 Task: Create a task  Add support for in-app purchases and microtransactions , assign it to team member softage.8@softage.net in the project WebTech and update the status of the task to  Off Track , set the priority of the task to Medium.
Action: Mouse moved to (32, 373)
Screenshot: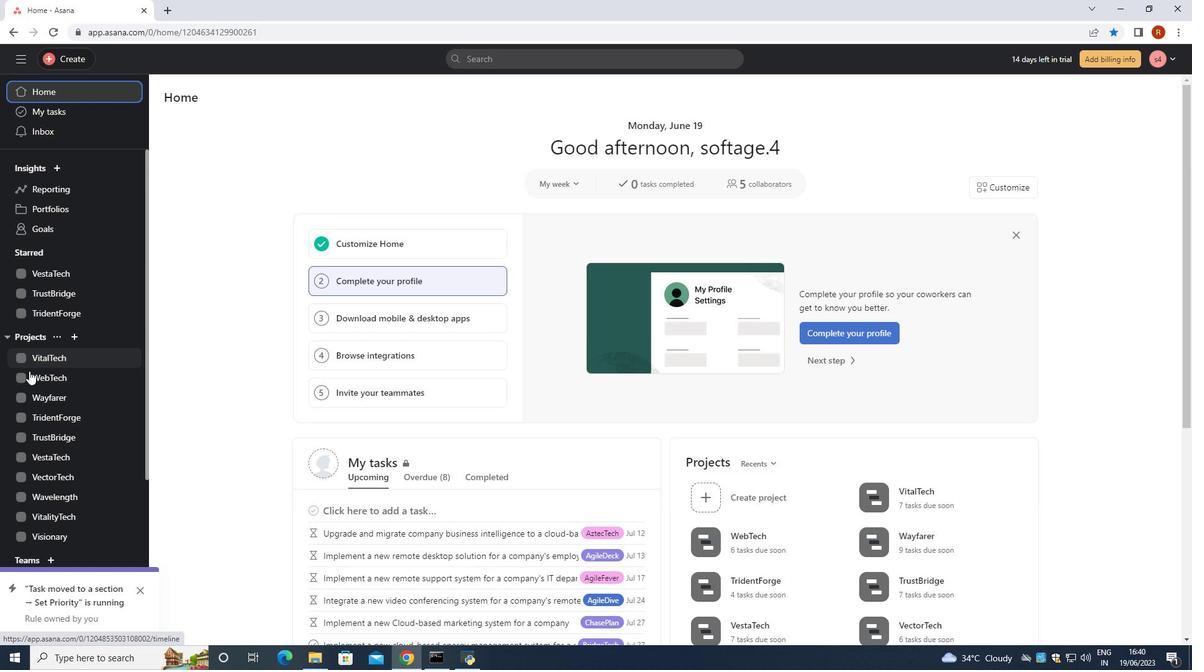 
Action: Mouse pressed left at (32, 373)
Screenshot: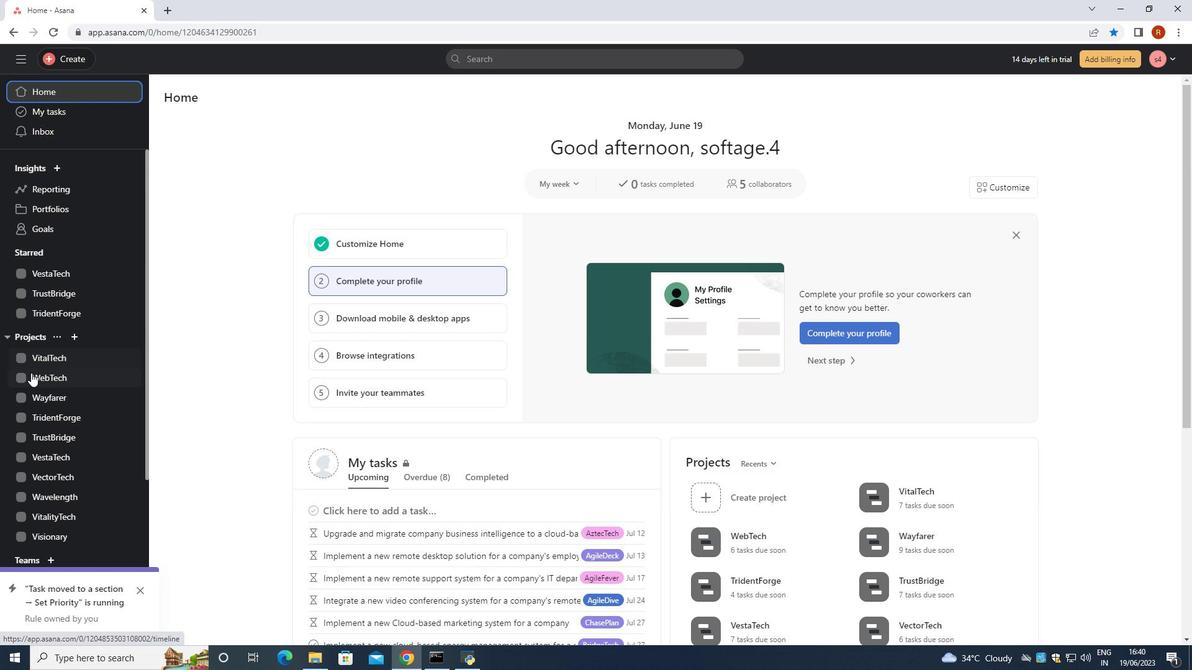 
Action: Mouse moved to (295, 119)
Screenshot: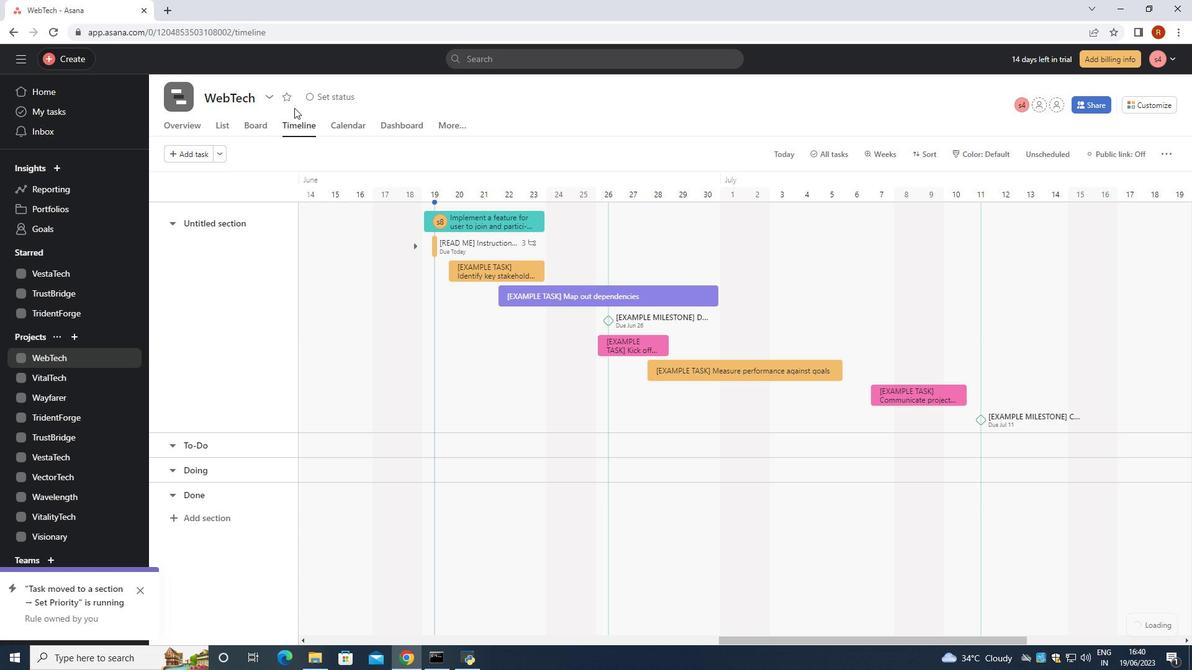 
Action: Mouse pressed left at (295, 119)
Screenshot: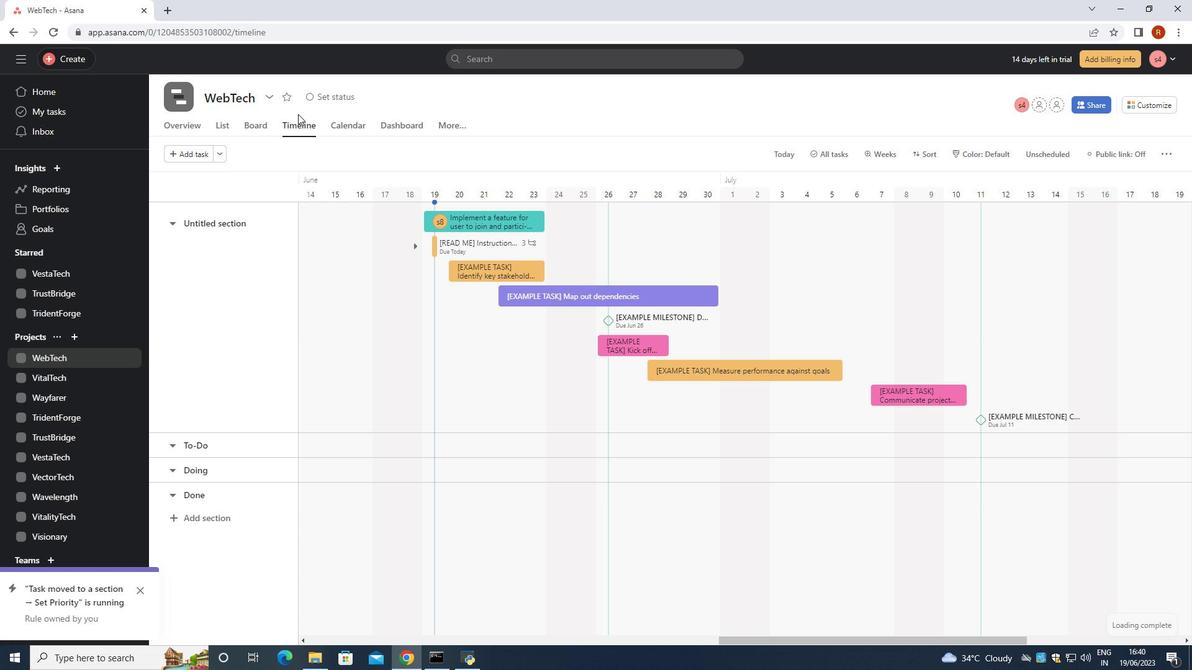 
Action: Mouse moved to (203, 152)
Screenshot: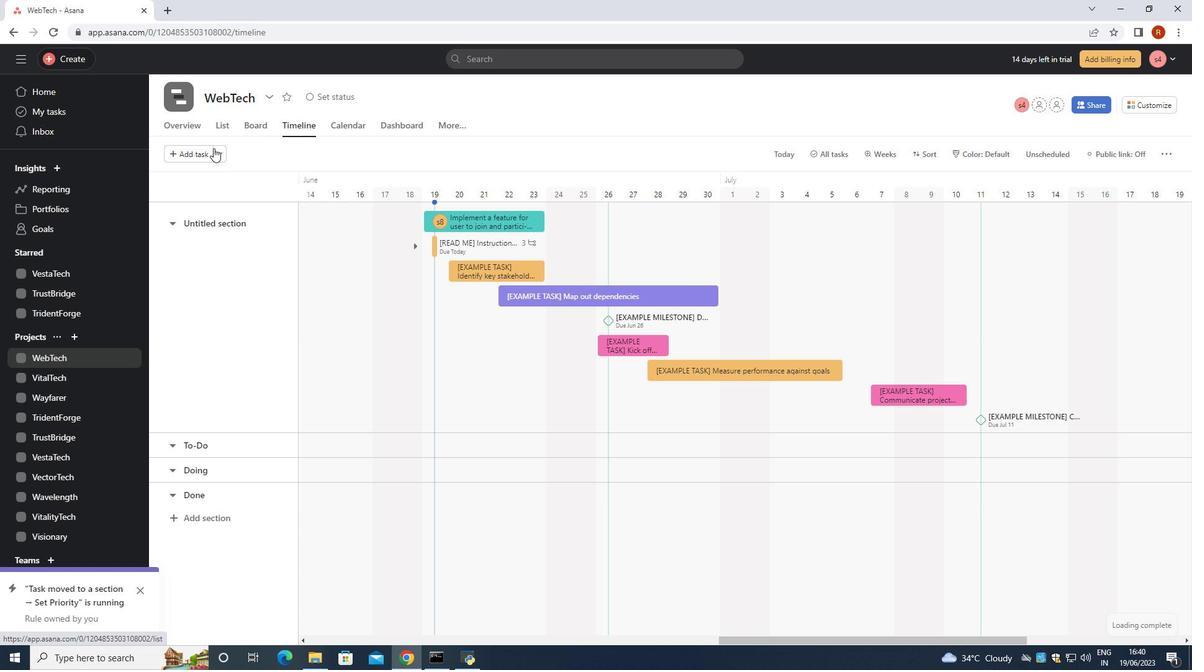 
Action: Mouse pressed left at (203, 152)
Screenshot: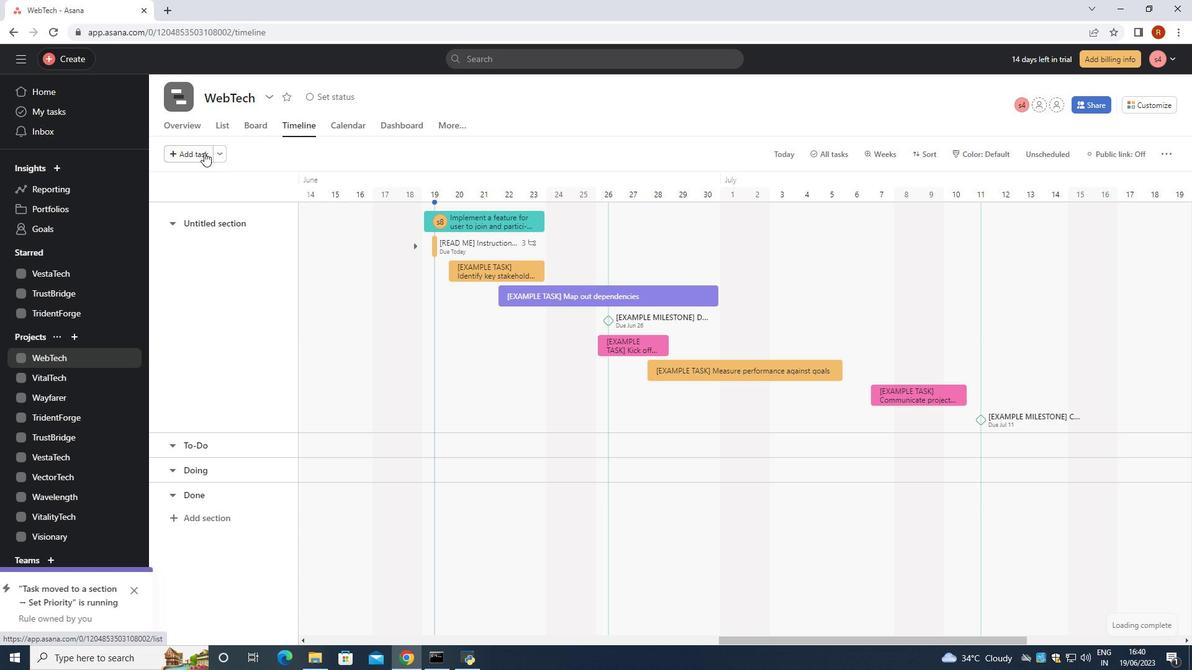 
Action: Mouse moved to (205, 153)
Screenshot: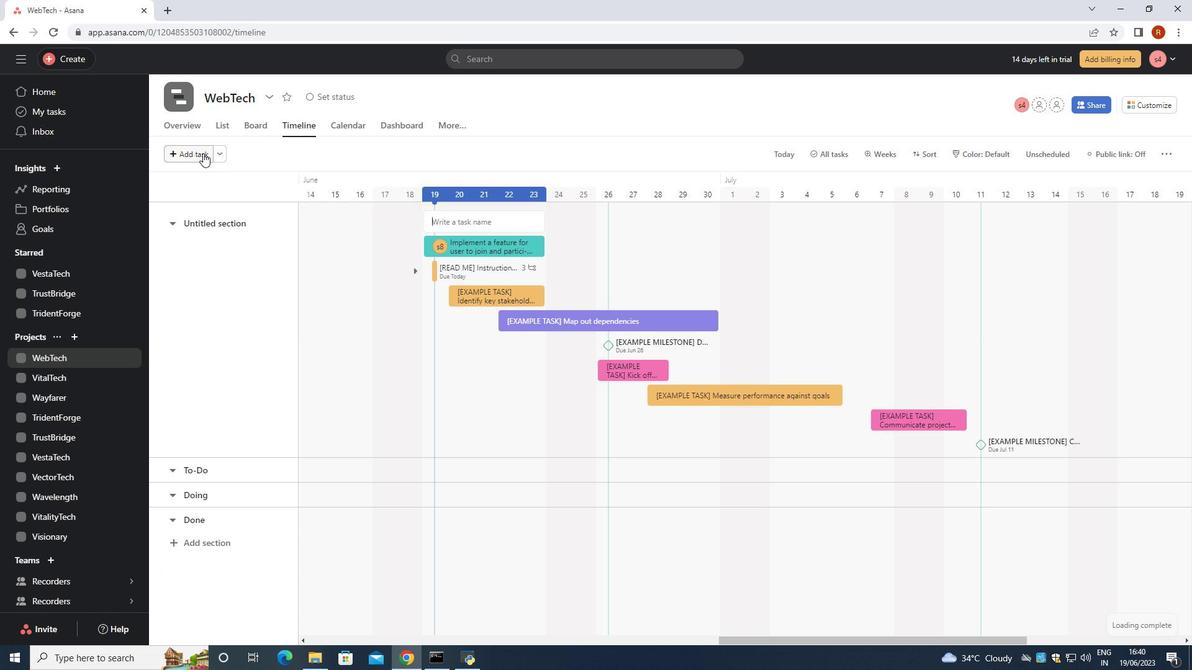 
Action: Key pressed <Key.shift>Add<Key.space>support<Key.space>for<Key.space>in-app<Key.space>purchasr<Key.backspace>es<Key.space>and<Key.space>microtransations<Key.space><Key.left><Key.left><Key.left><Key.left><Key.left><Key.right><Key.right><Key.right><Key.right><Key.enter>
Screenshot: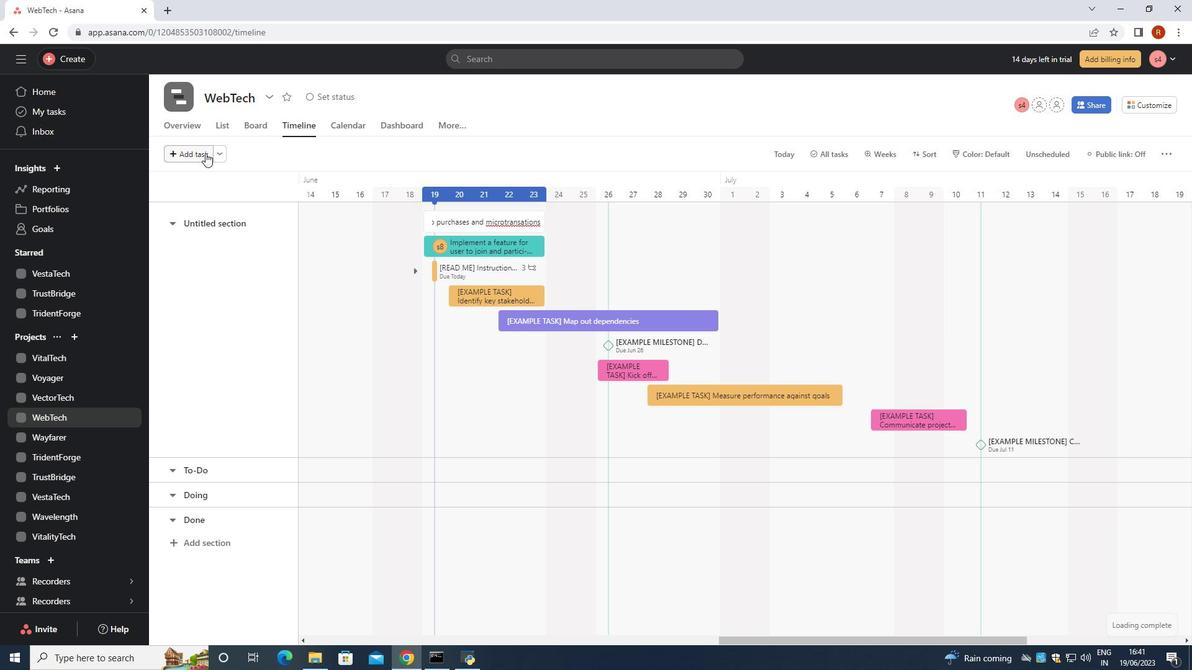 
Action: Mouse moved to (498, 218)
Screenshot: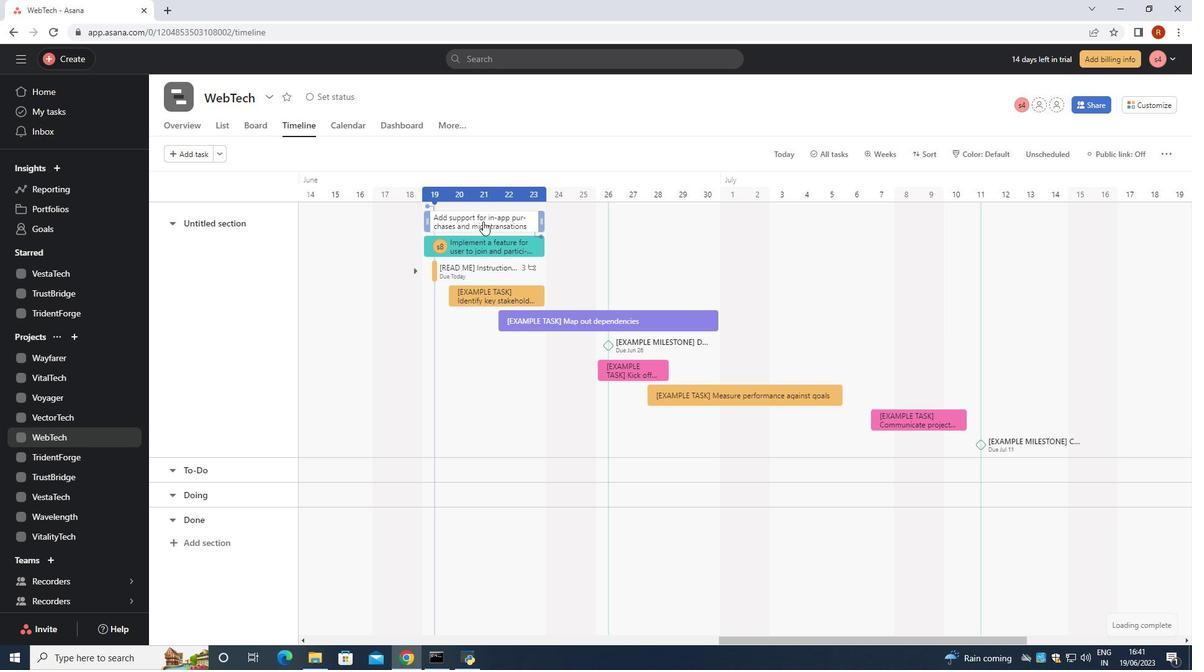 
Action: Mouse pressed left at (498, 218)
Screenshot: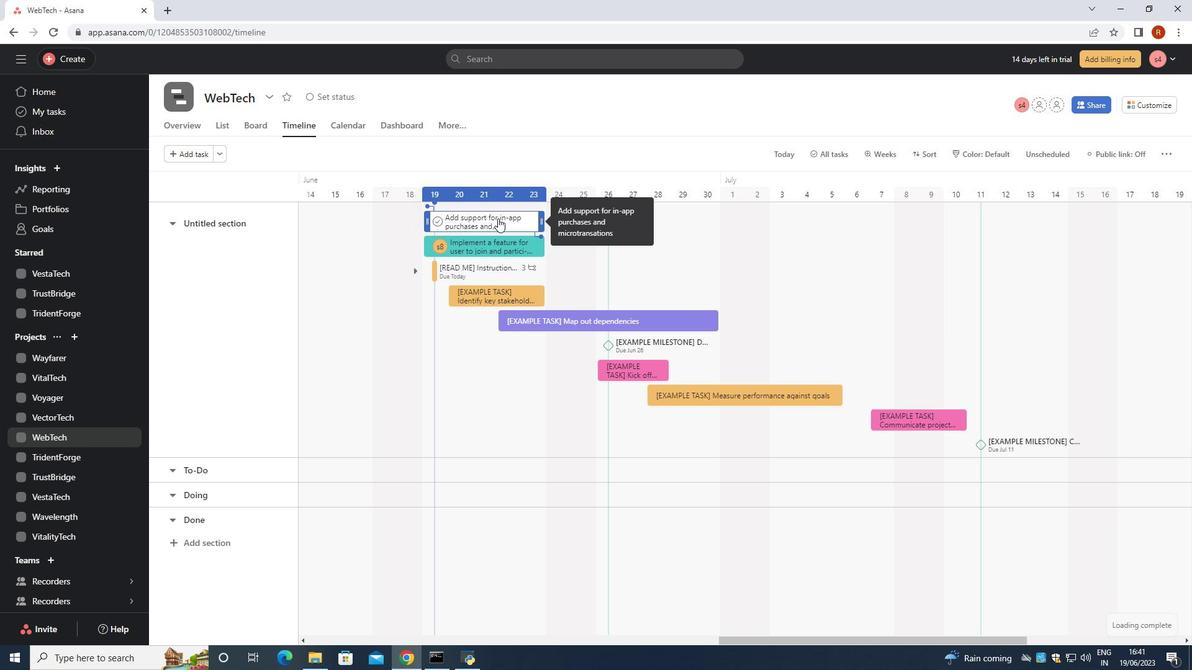 
Action: Mouse moved to (859, 221)
Screenshot: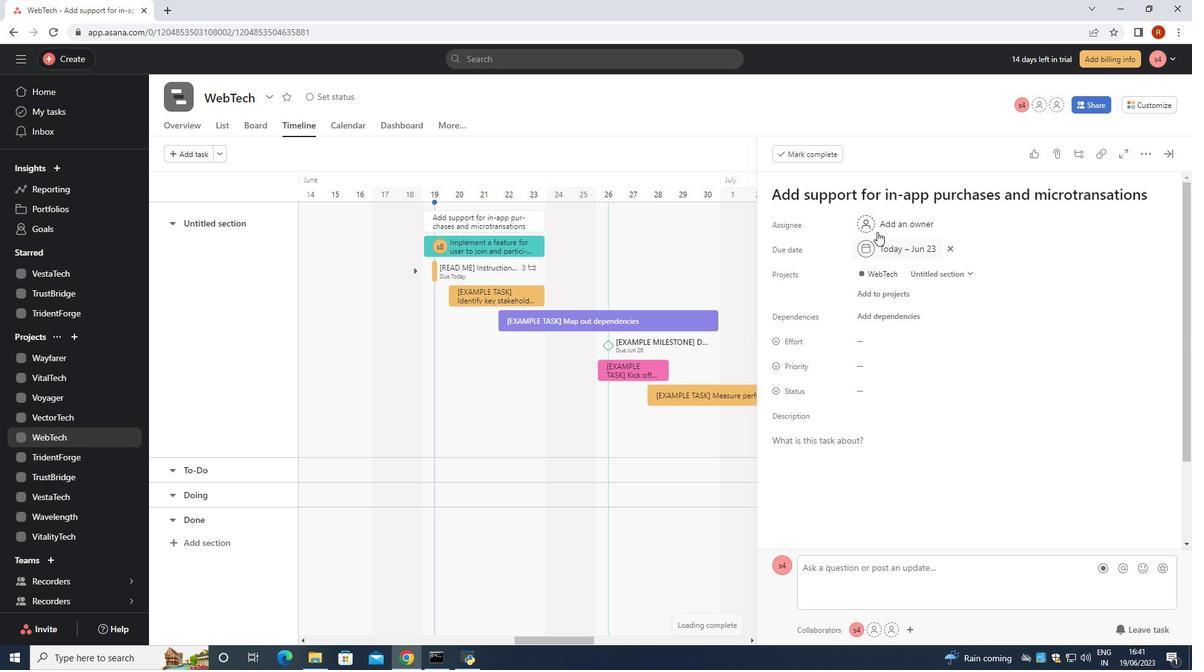 
Action: Mouse pressed left at (859, 221)
Screenshot: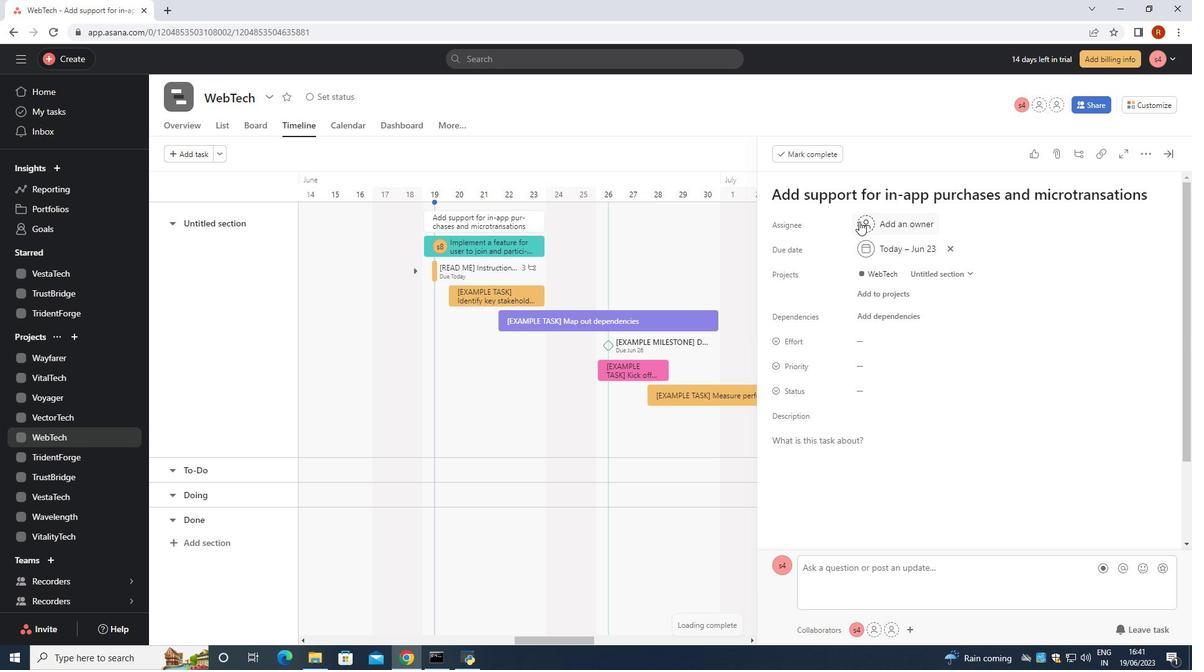 
Action: Mouse moved to (855, 210)
Screenshot: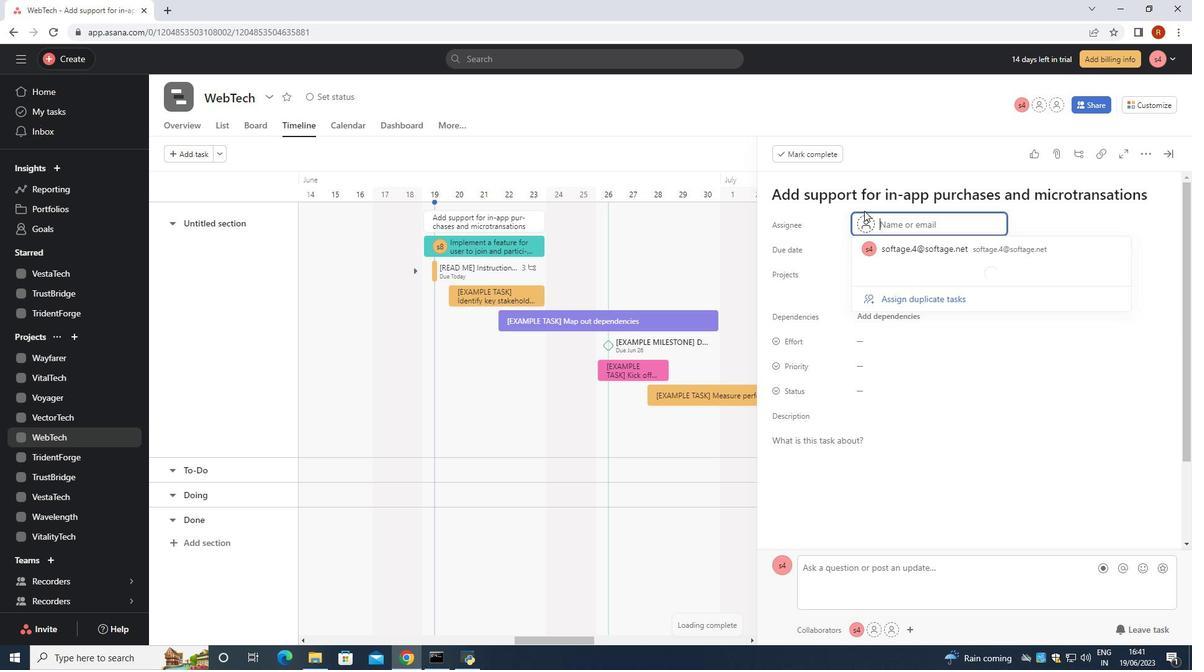 
Action: Key pressed <Key.shift>Softage
Screenshot: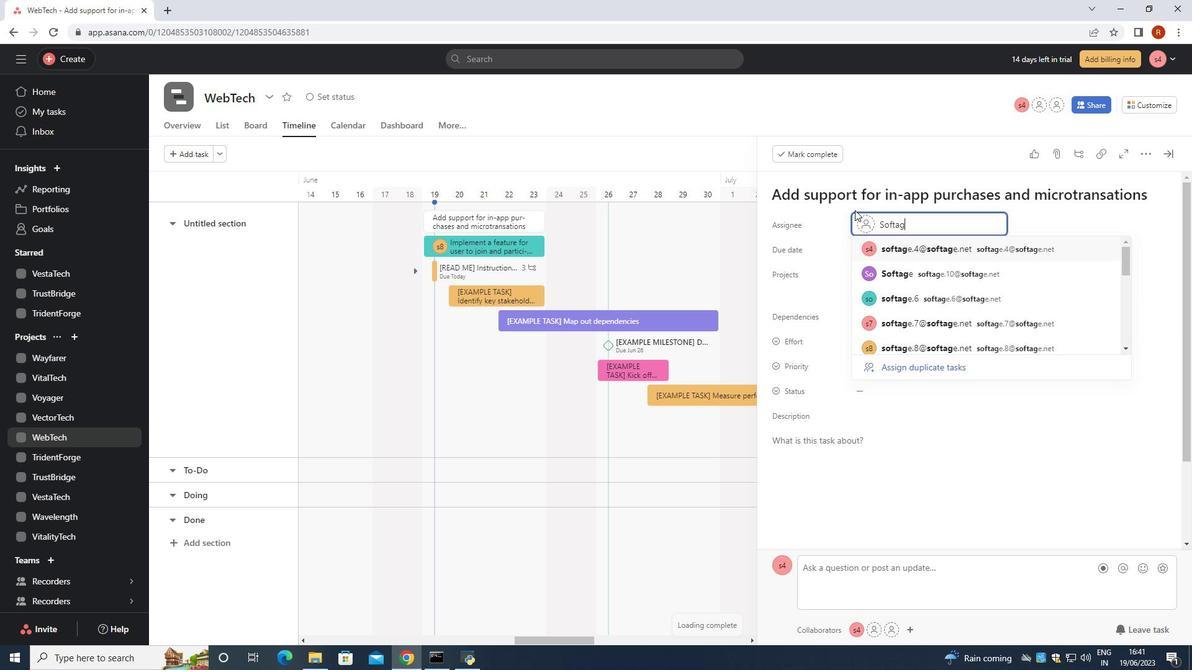 
Action: Mouse moved to (854, 210)
Screenshot: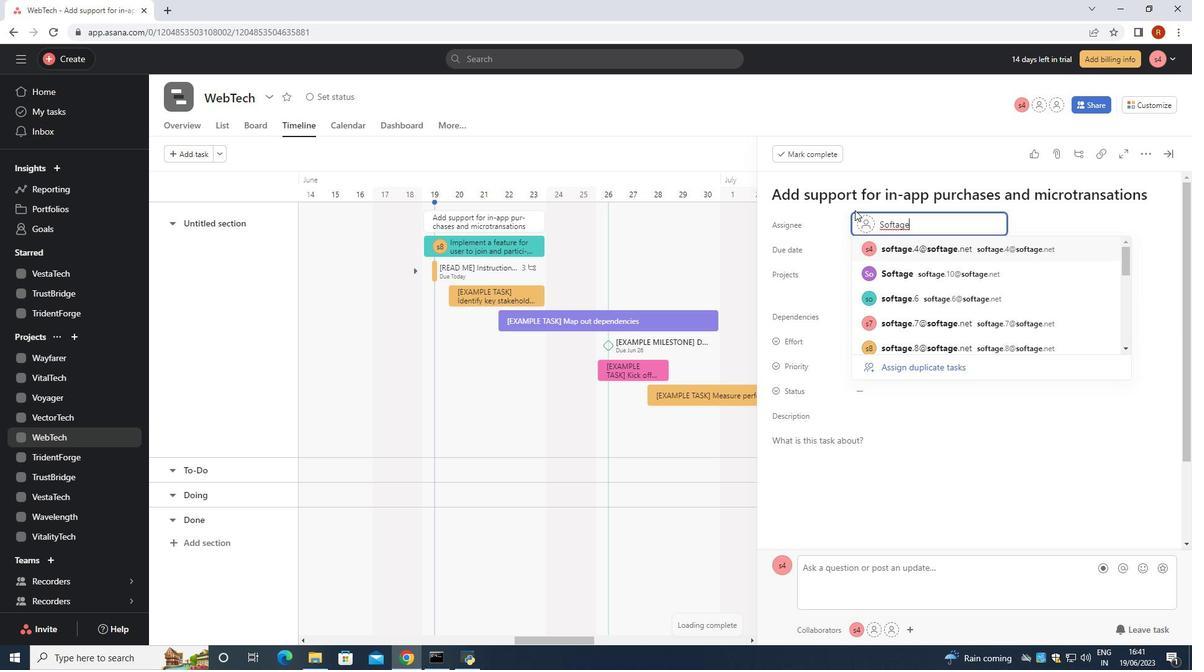 
Action: Key pressed .8<Key.shift><Key.shift><Key.shift><Key.shift><Key.shift><Key.shift><Key.shift><Key.shift><Key.shift><Key.shift><Key.shift>@softage
Screenshot: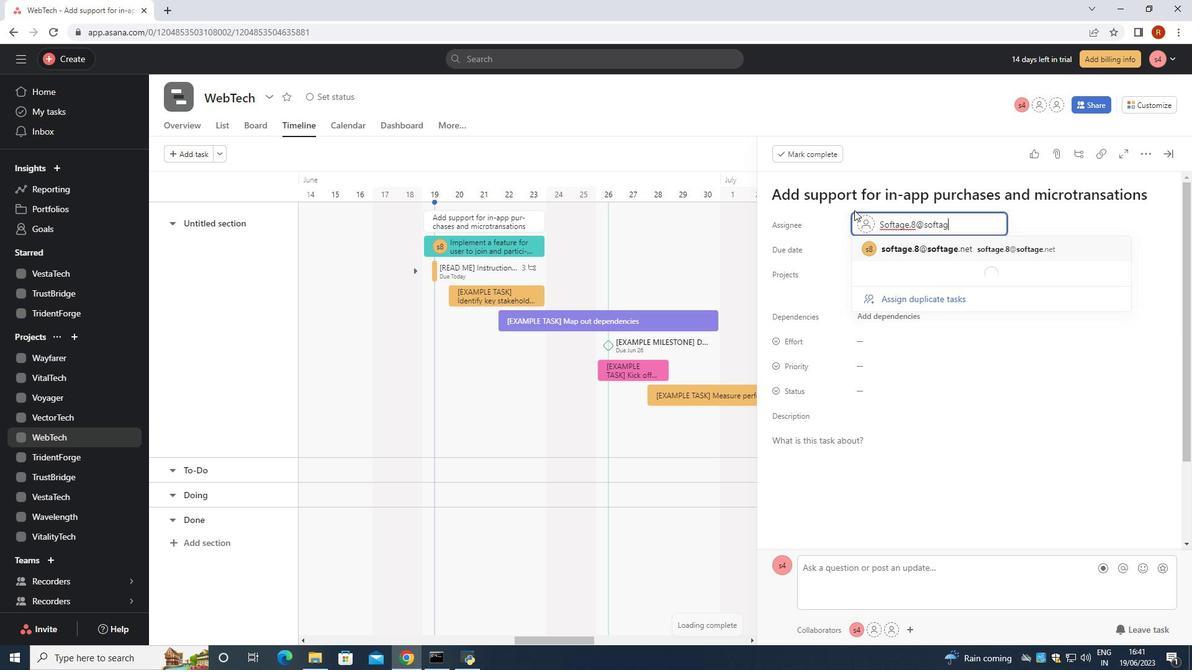 
Action: Mouse moved to (937, 252)
Screenshot: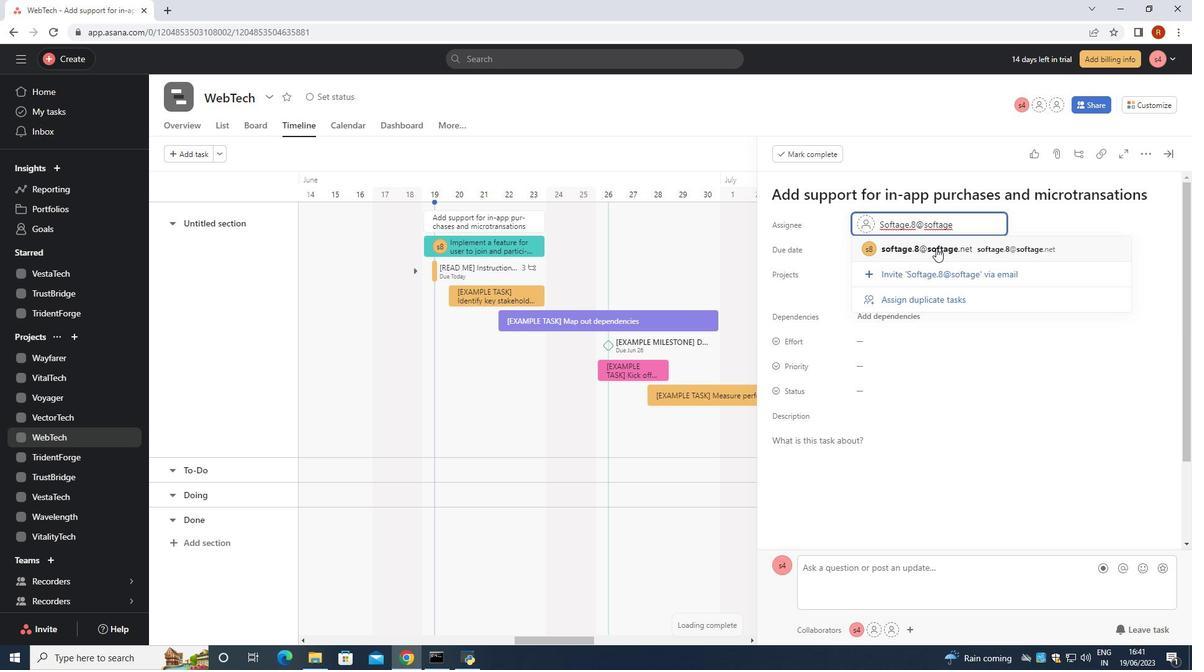 
Action: Mouse pressed left at (937, 252)
Screenshot: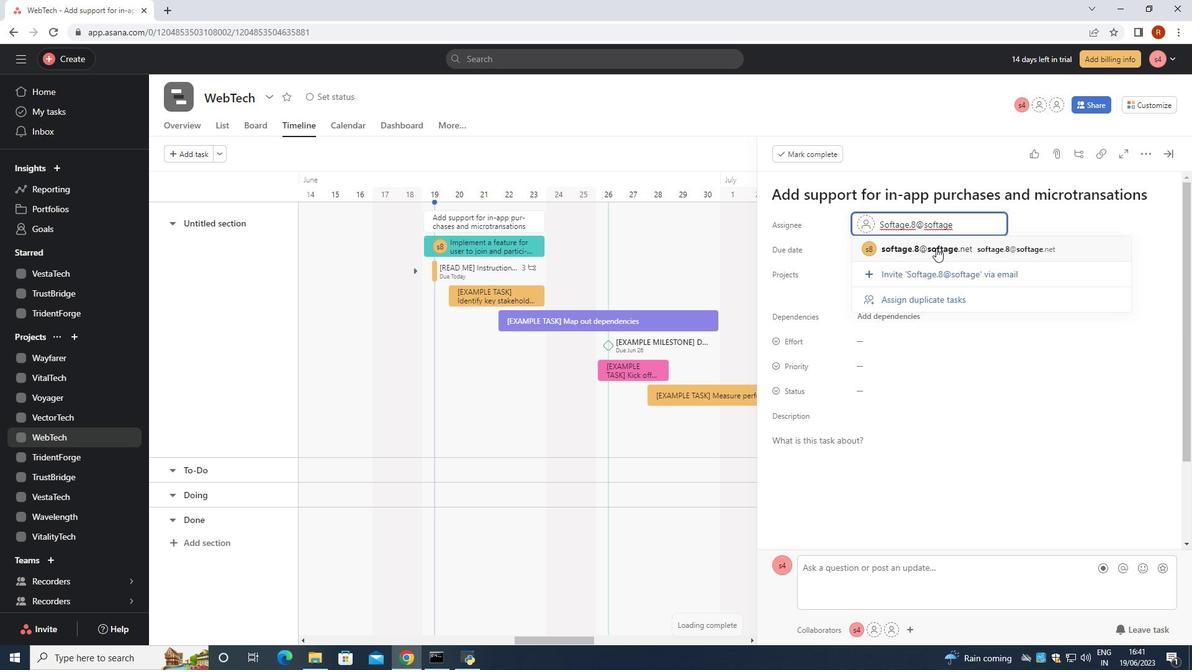 
Action: Mouse moved to (874, 391)
Screenshot: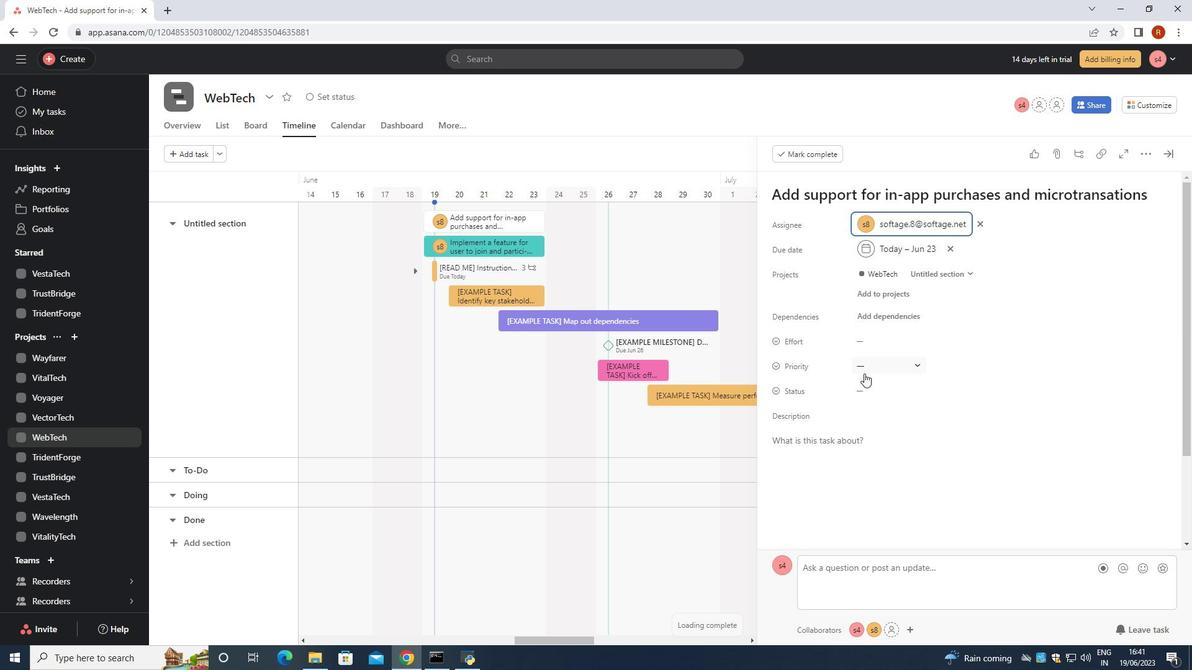 
Action: Mouse pressed left at (874, 391)
Screenshot: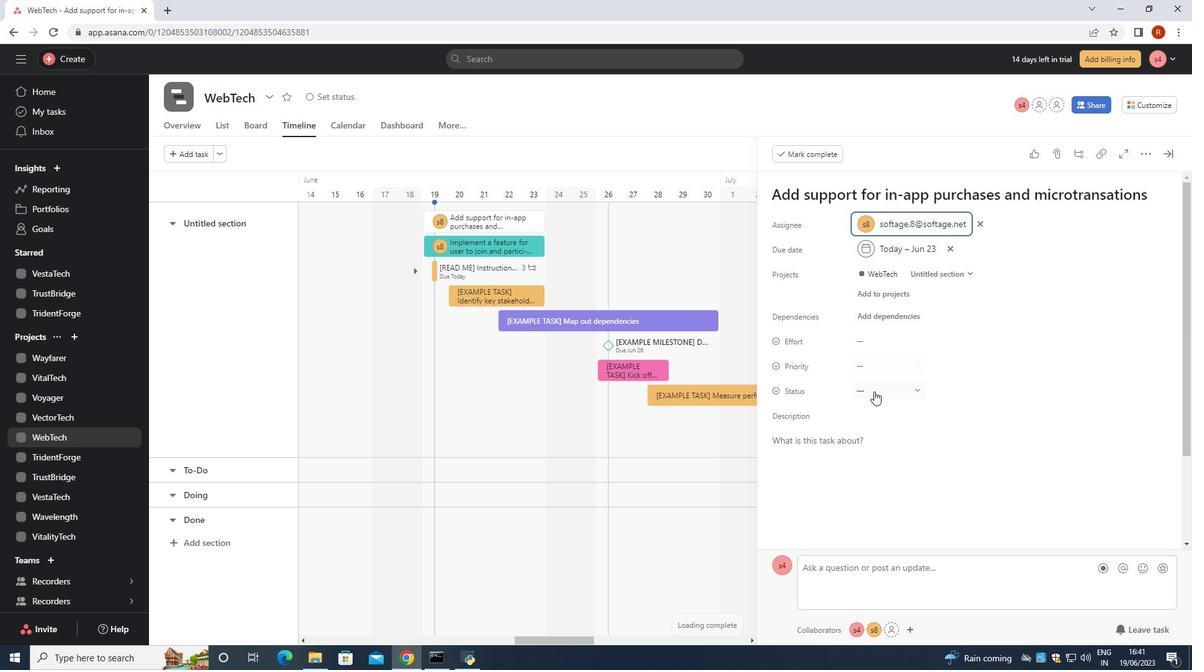 
Action: Mouse moved to (907, 477)
Screenshot: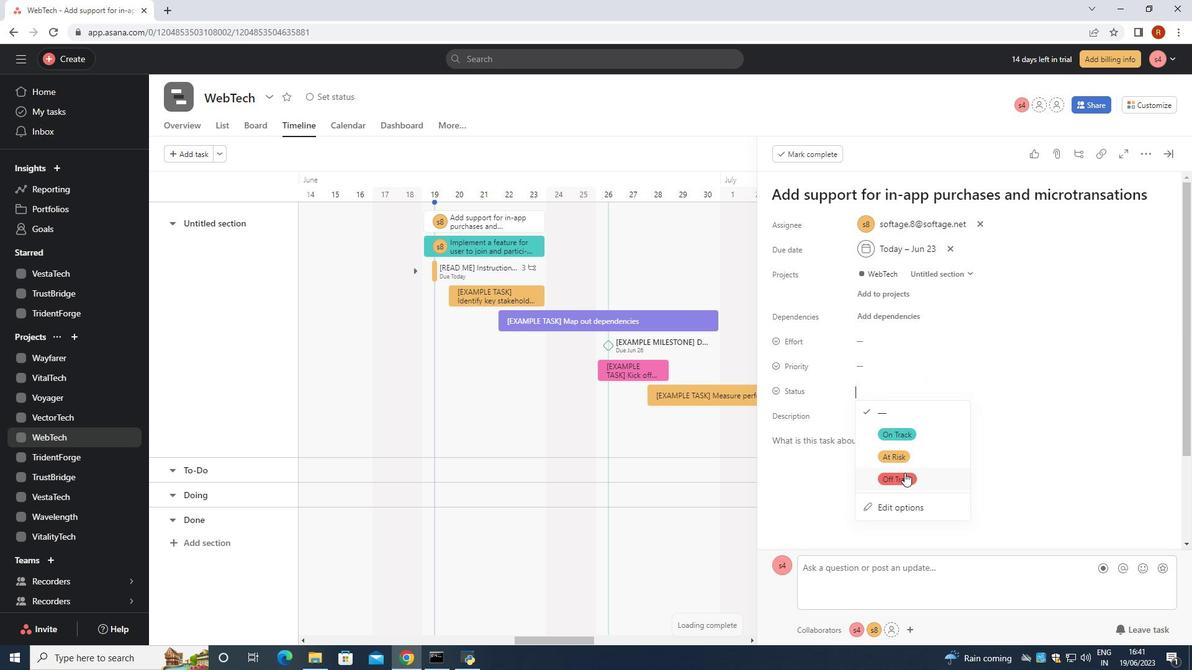 
Action: Mouse pressed left at (907, 477)
Screenshot: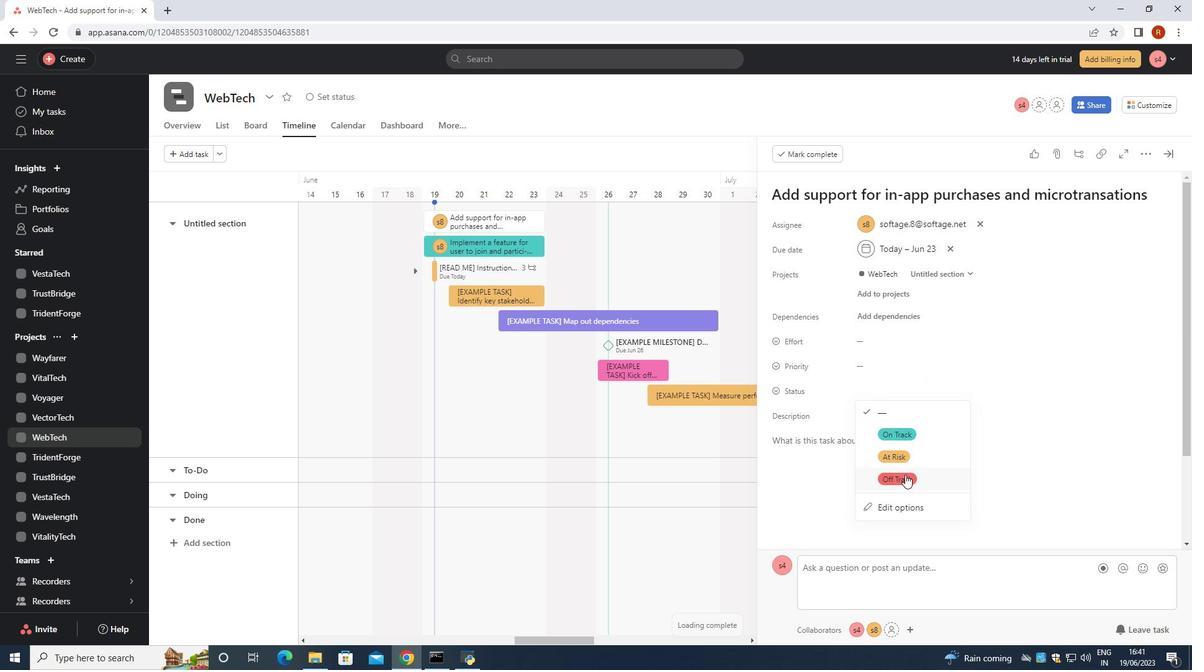 
Action: Mouse moved to (875, 370)
Screenshot: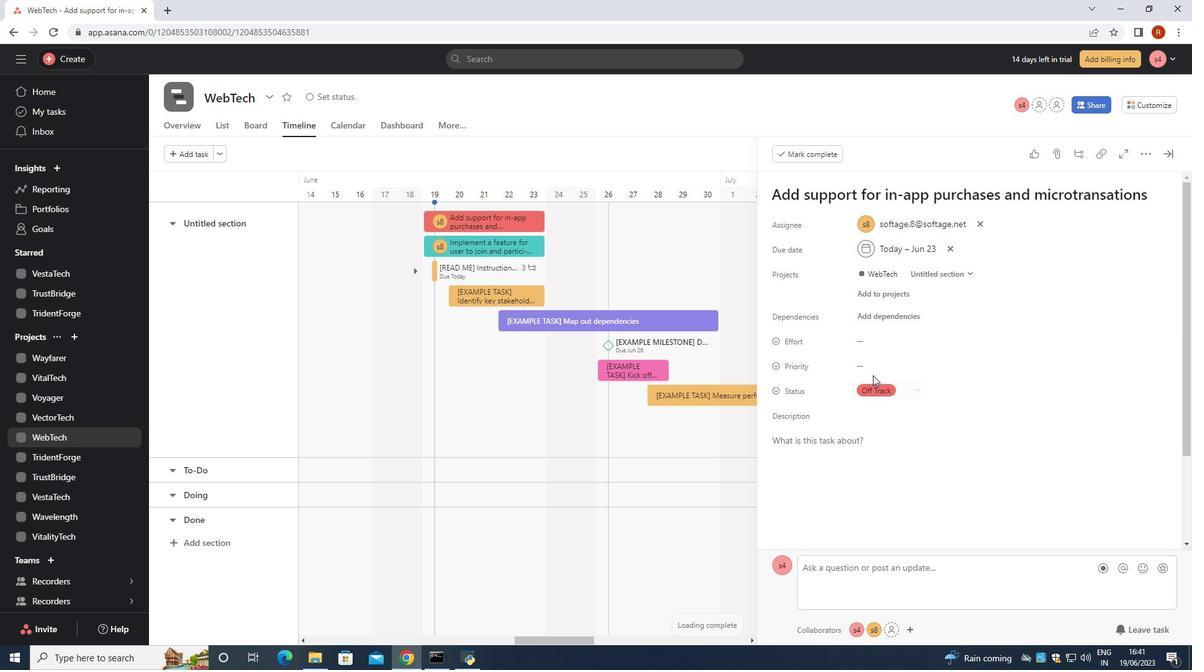 
Action: Mouse pressed left at (875, 370)
Screenshot: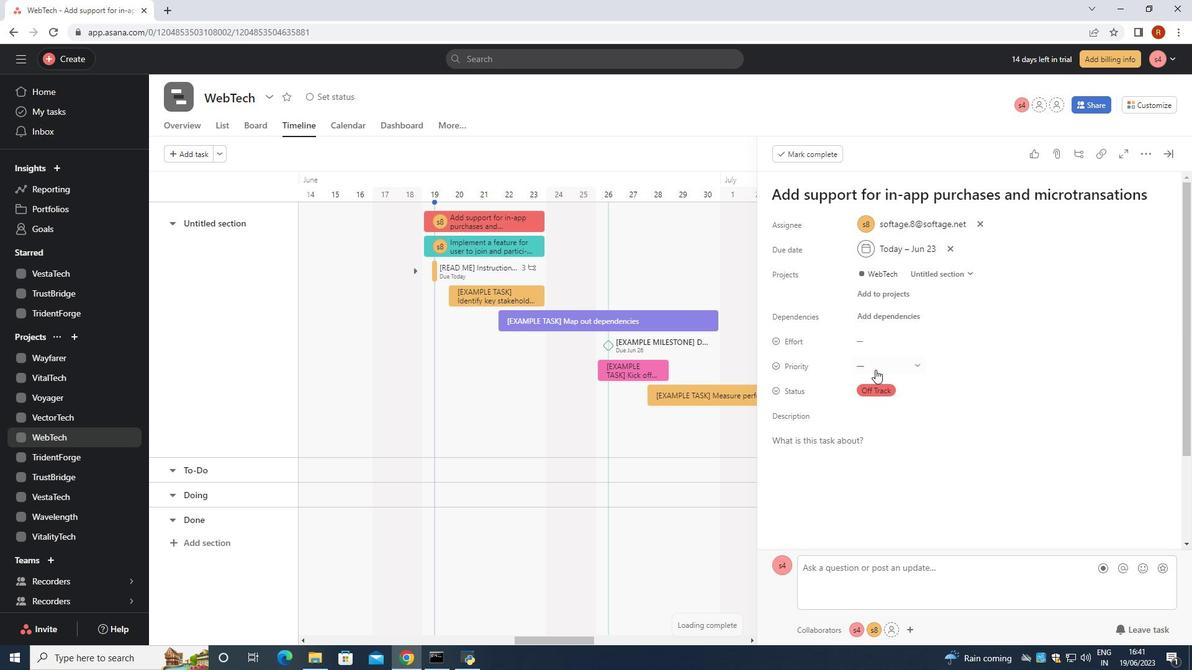 
Action: Mouse moved to (890, 424)
Screenshot: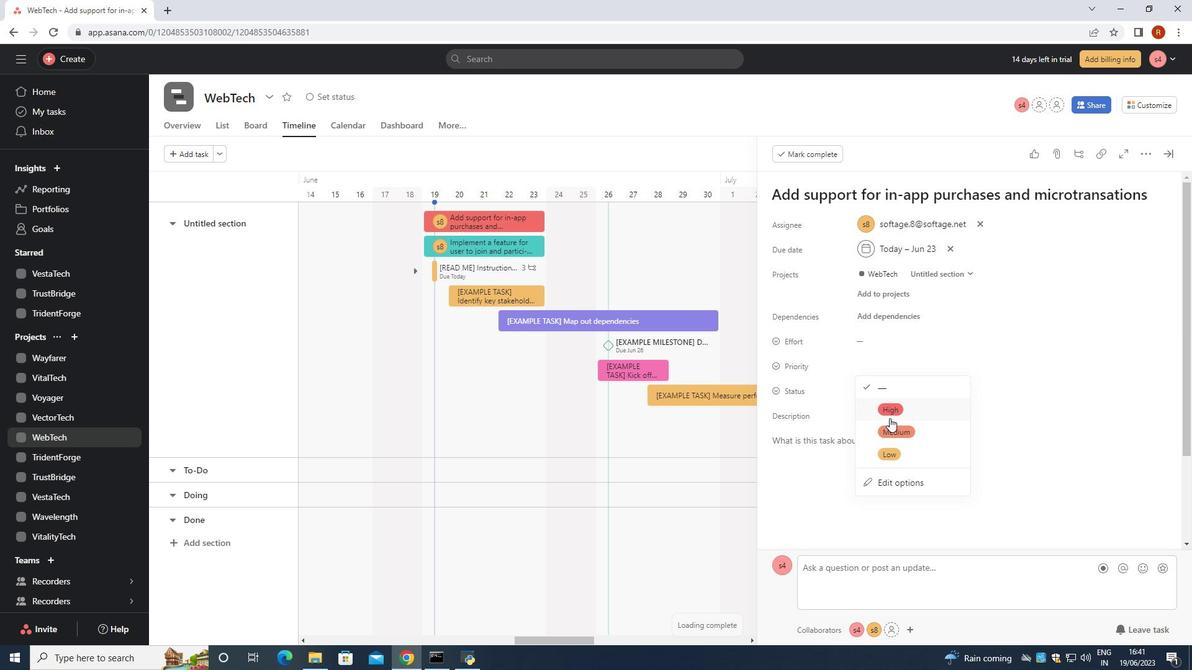 
Action: Mouse pressed left at (890, 424)
Screenshot: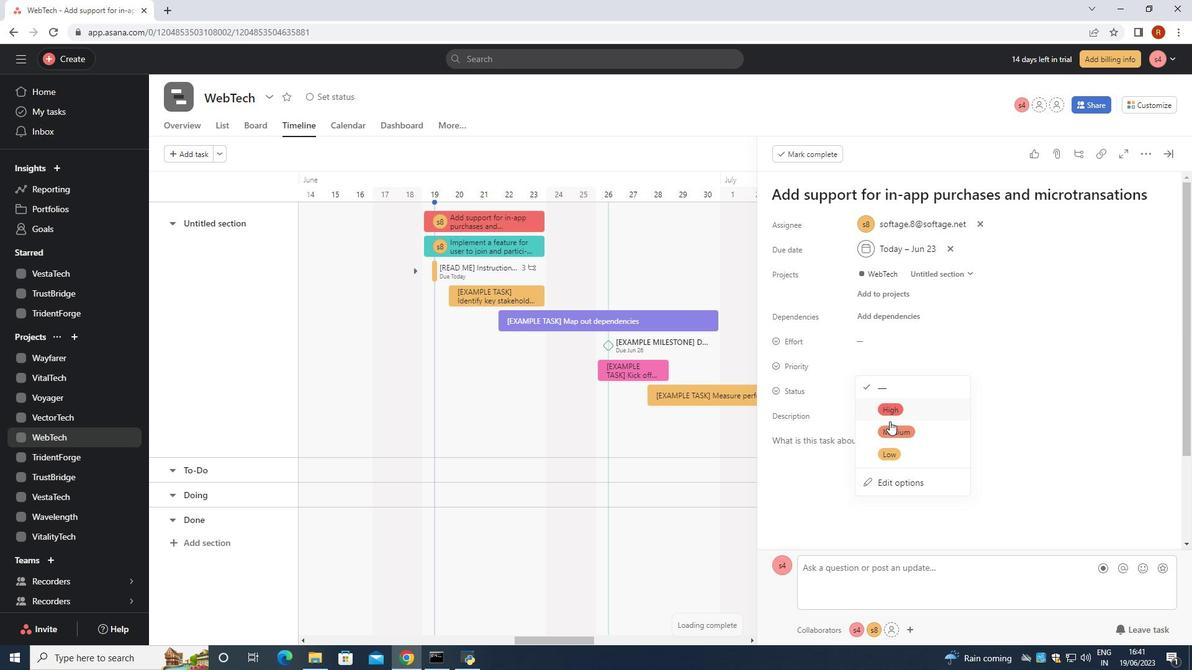 
Action: Mouse moved to (1052, 354)
Screenshot: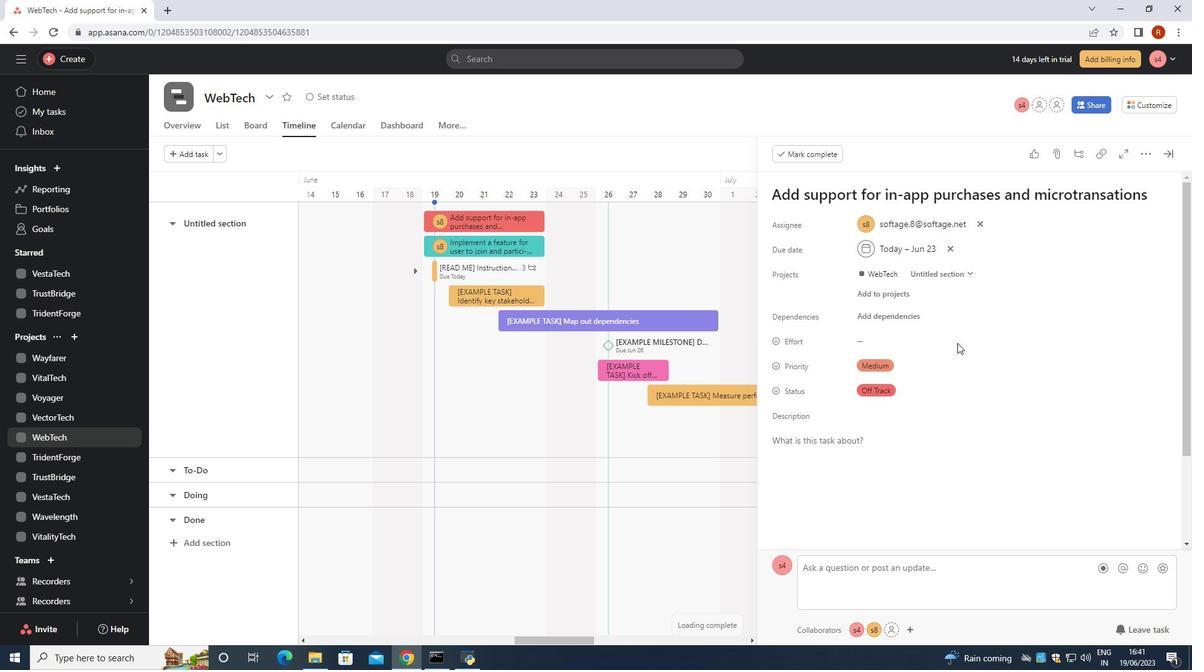 
